 Task: Update the stories of the saved search to 2.
Action: Mouse moved to (937, 131)
Screenshot: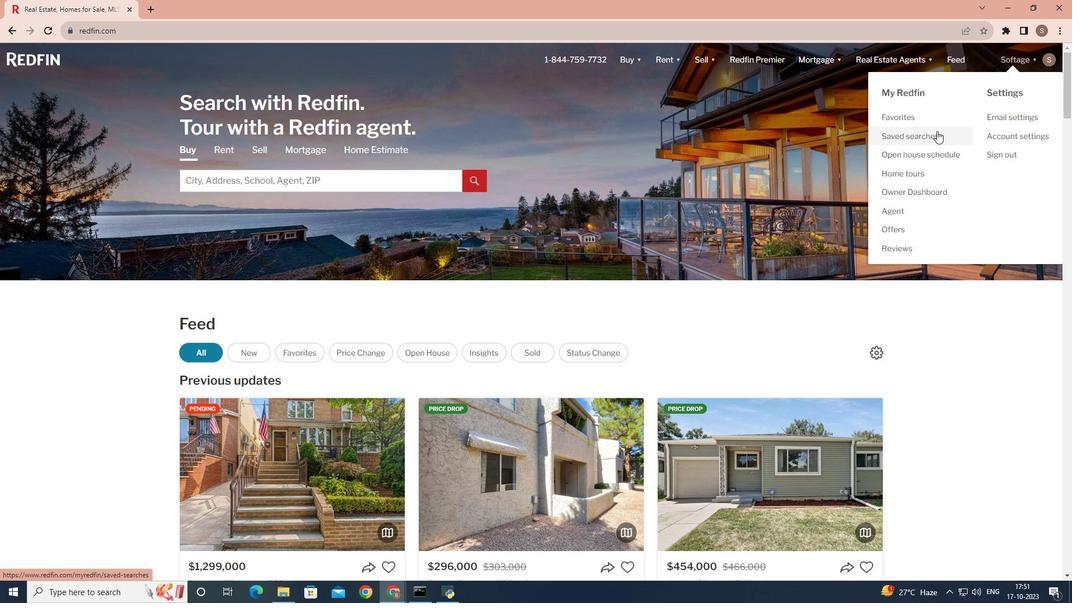 
Action: Mouse pressed left at (937, 131)
Screenshot: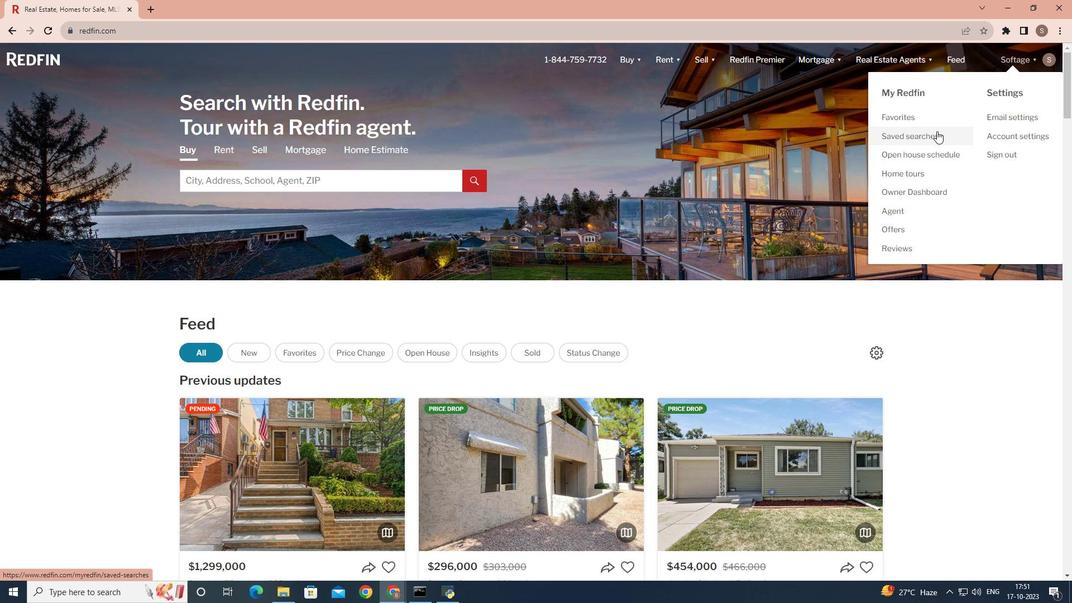 
Action: Mouse moved to (354, 273)
Screenshot: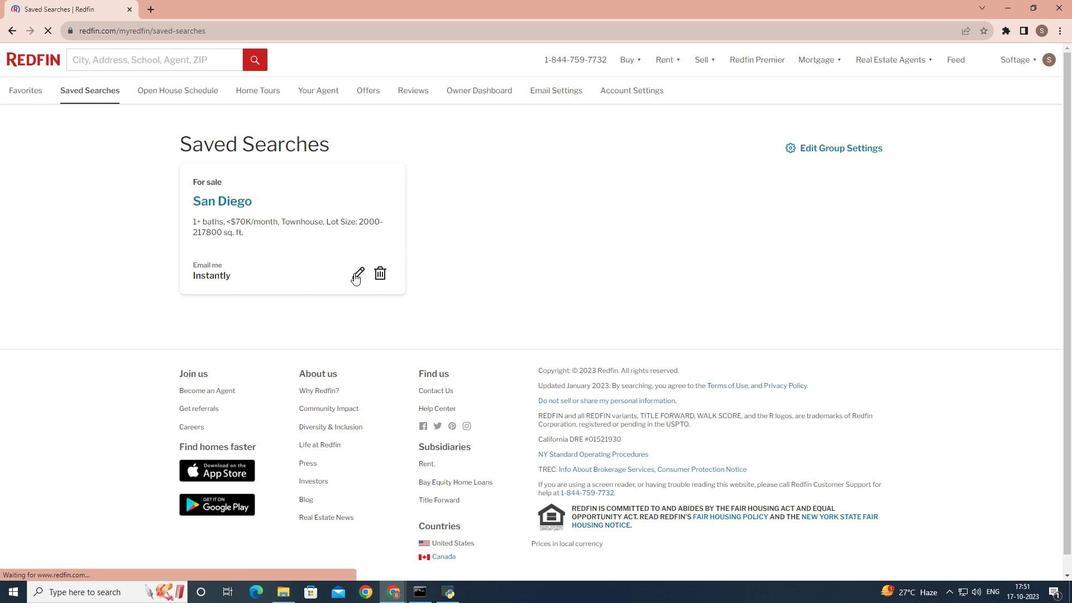 
Action: Mouse pressed left at (354, 273)
Screenshot: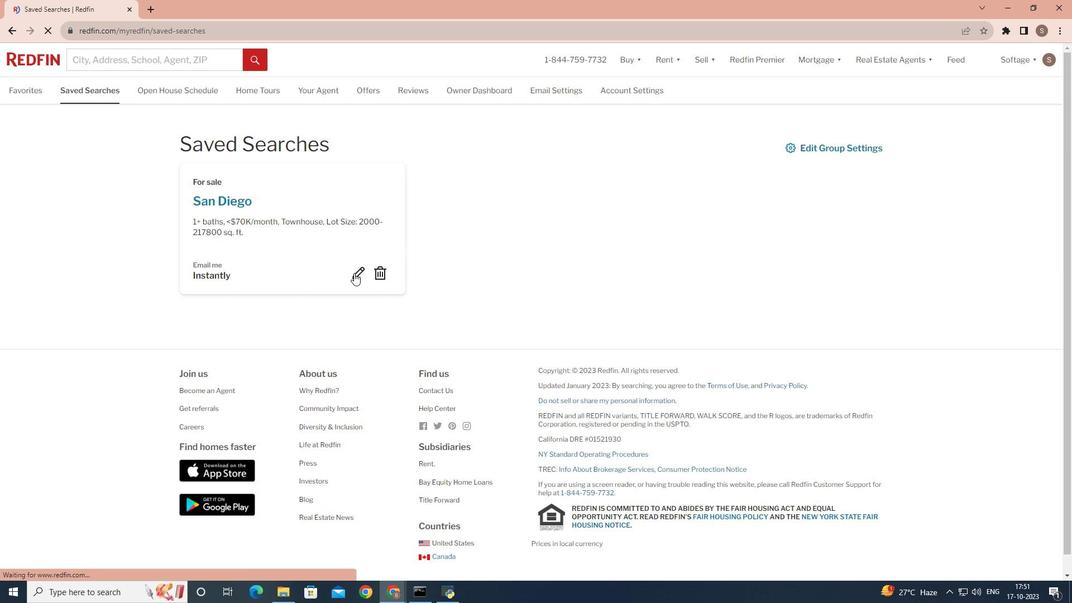 
Action: Mouse pressed left at (354, 273)
Screenshot: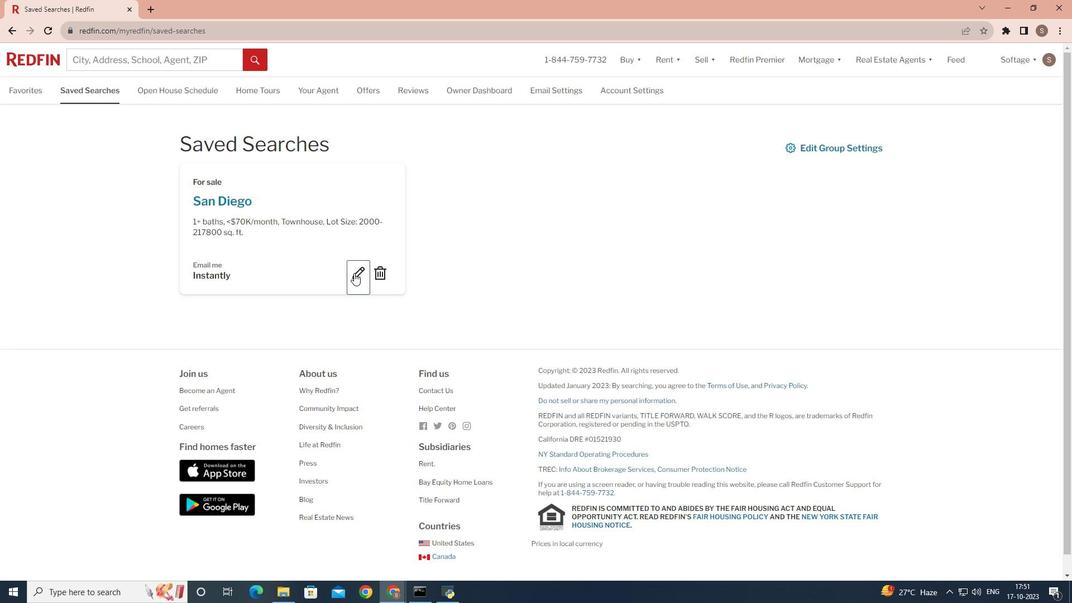 
Action: Mouse moved to (468, 384)
Screenshot: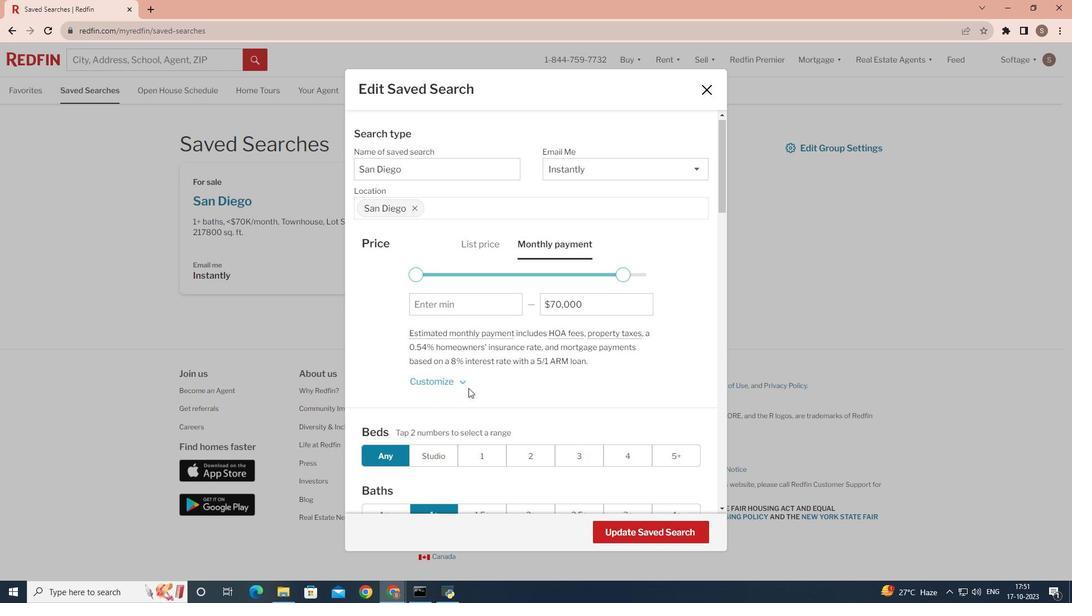 
Action: Mouse scrolled (468, 383) with delta (0, 0)
Screenshot: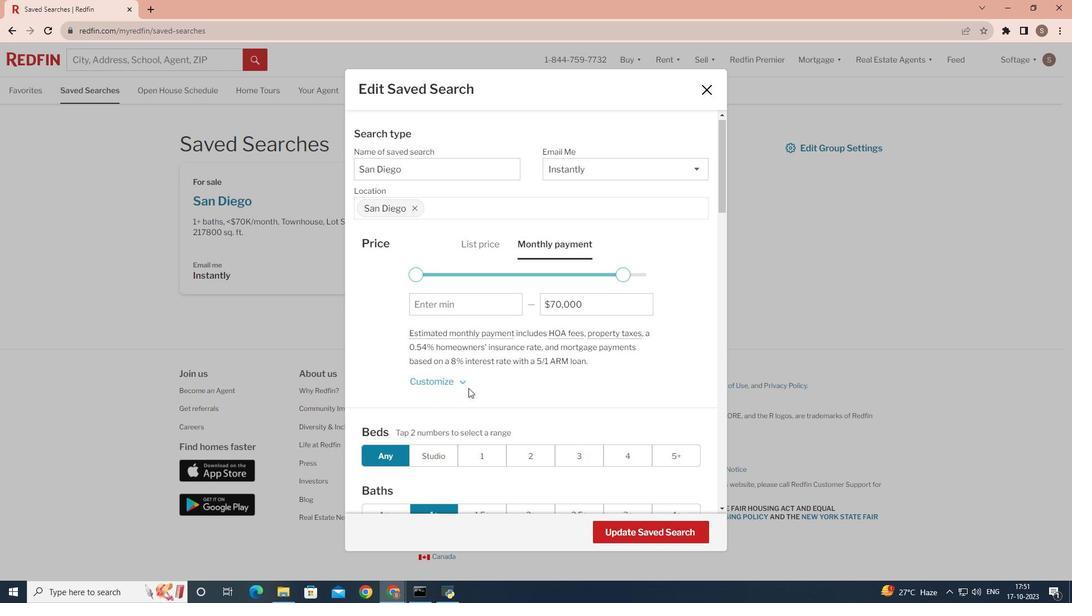 
Action: Mouse moved to (470, 392)
Screenshot: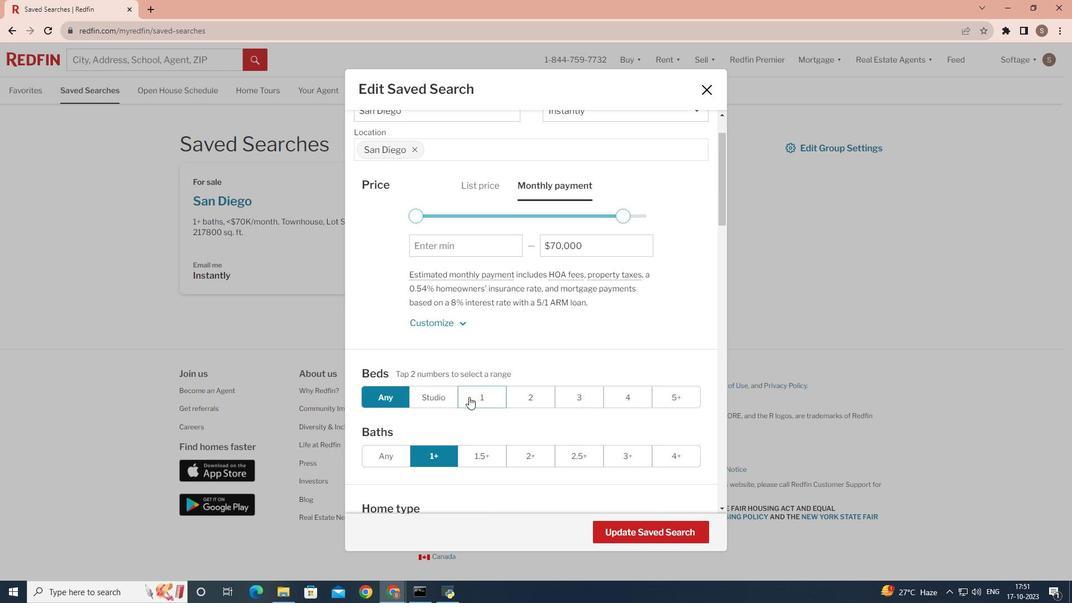 
Action: Mouse scrolled (470, 392) with delta (0, 0)
Screenshot: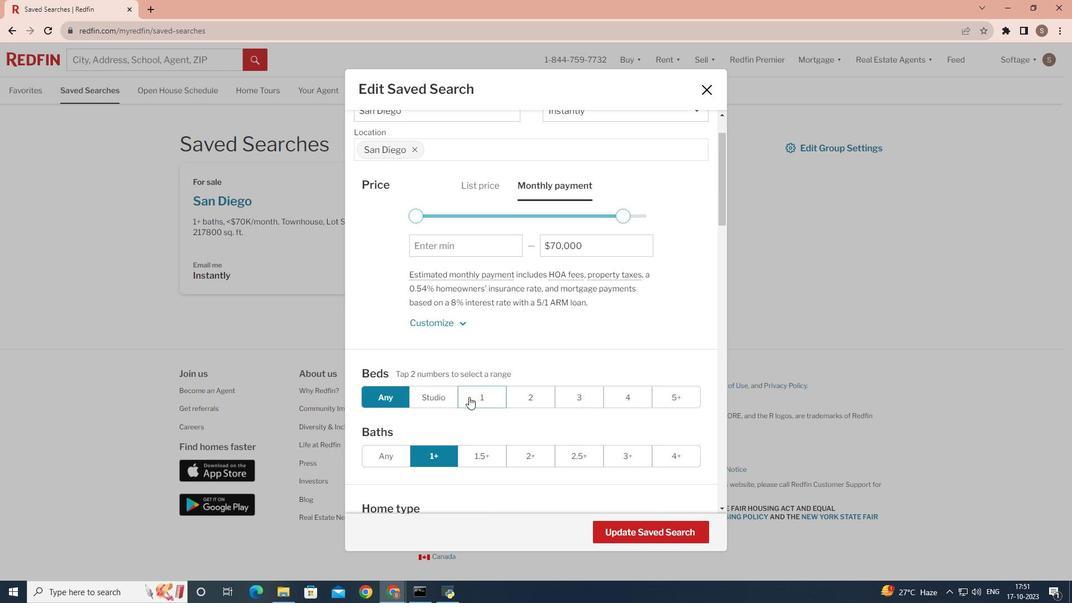 
Action: Mouse moved to (469, 397)
Screenshot: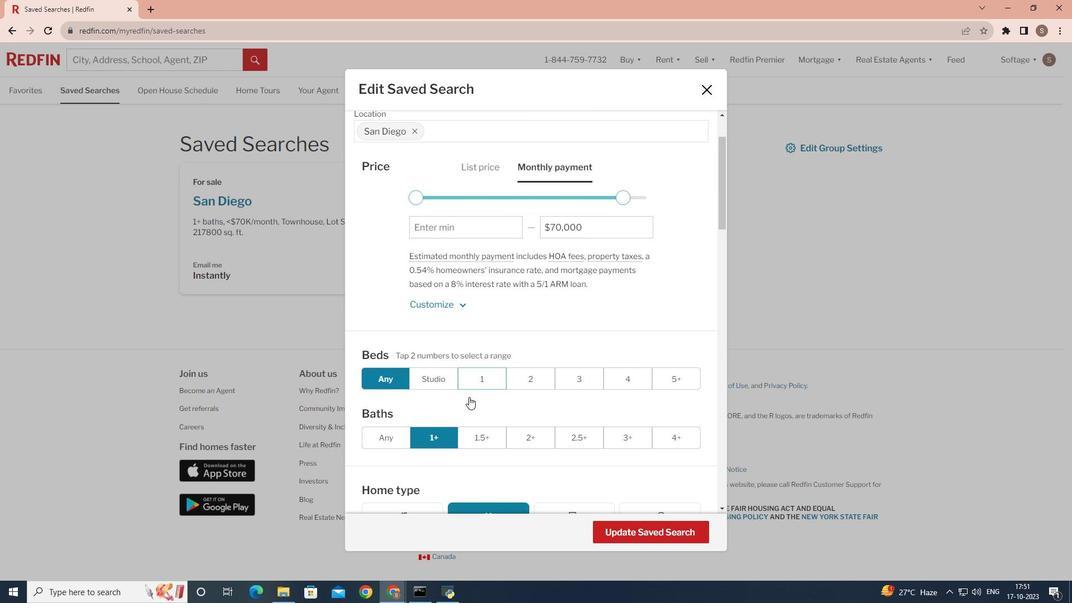 
Action: Mouse scrolled (469, 396) with delta (0, 0)
Screenshot: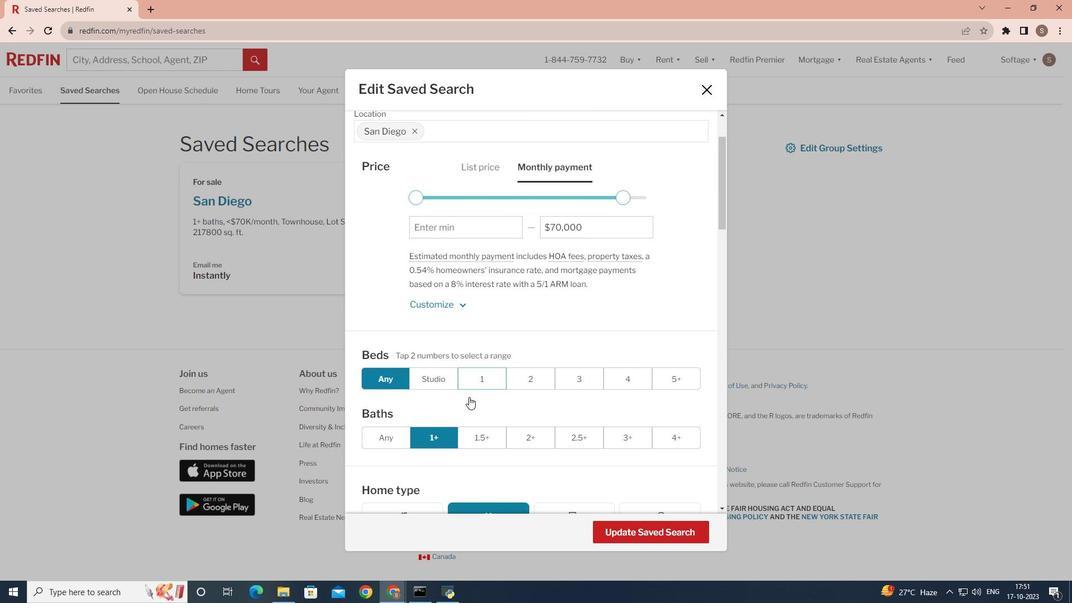 
Action: Mouse scrolled (469, 396) with delta (0, 0)
Screenshot: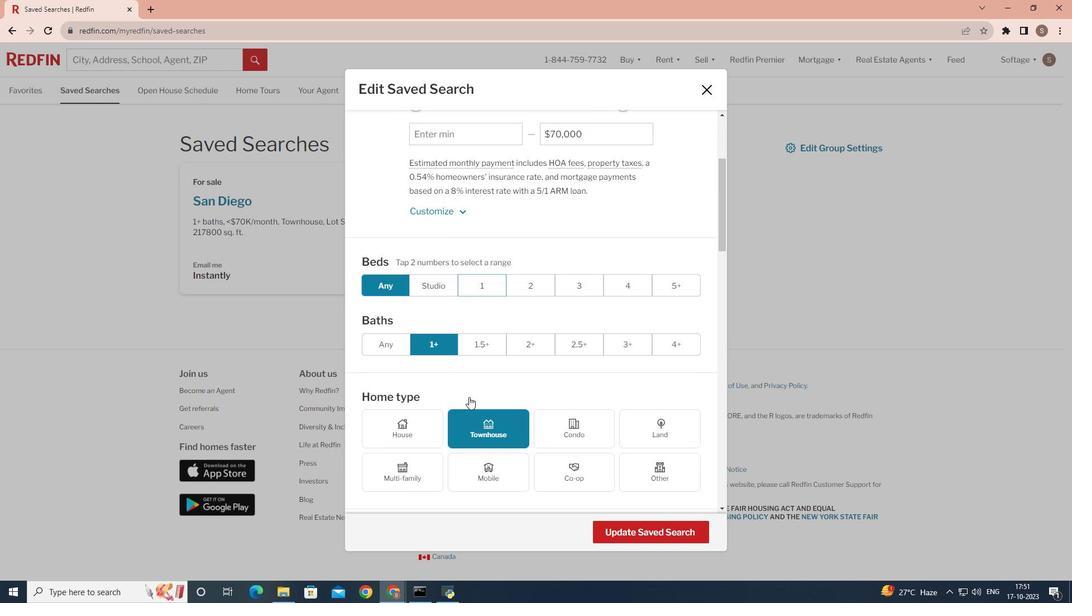
Action: Mouse scrolled (469, 396) with delta (0, 0)
Screenshot: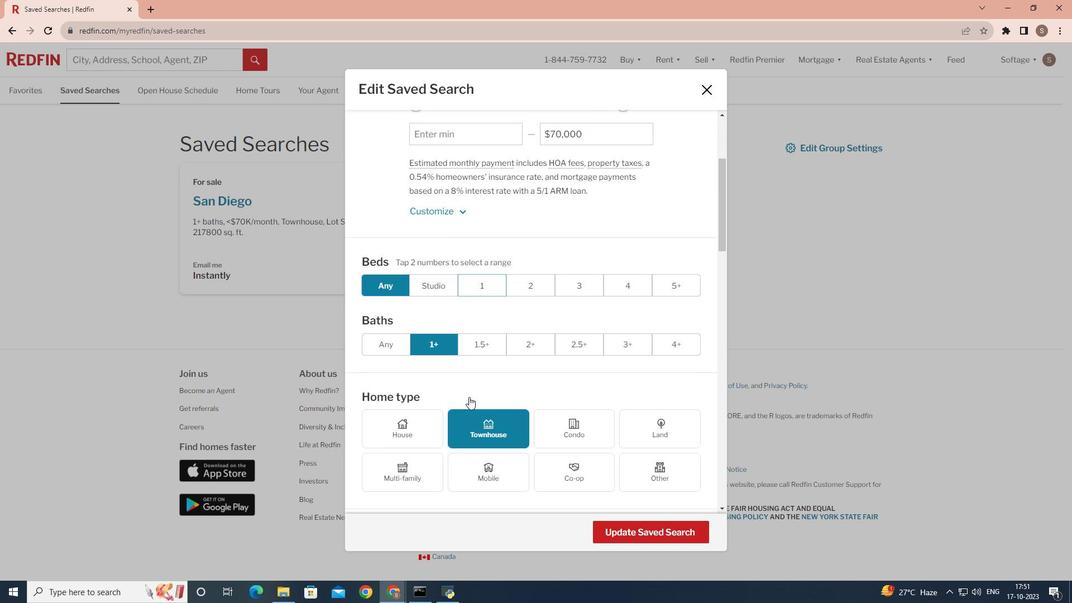 
Action: Mouse scrolled (469, 396) with delta (0, 0)
Screenshot: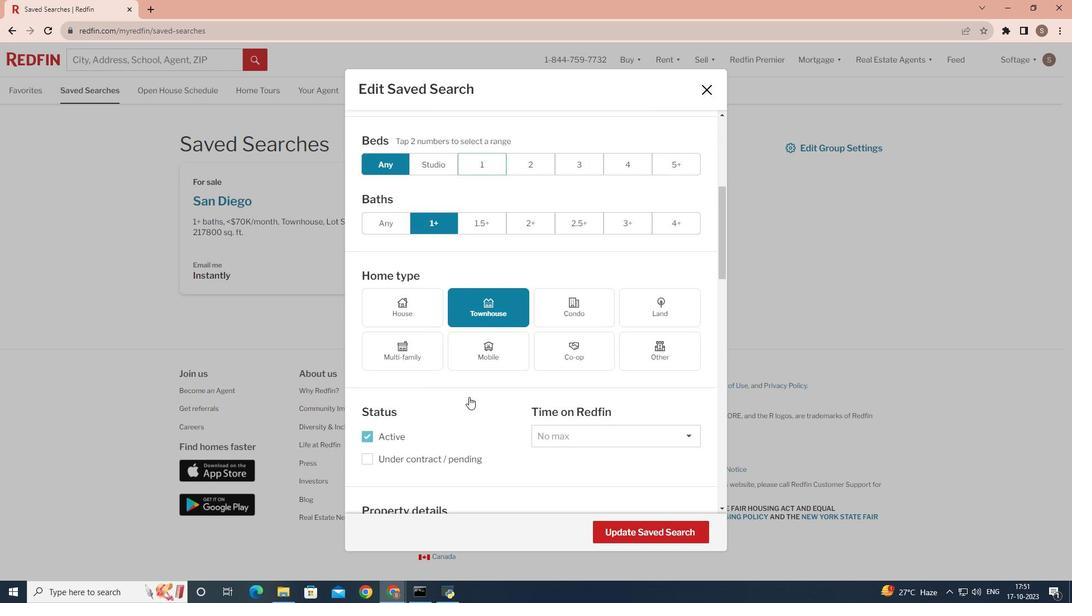 
Action: Mouse scrolled (469, 396) with delta (0, 0)
Screenshot: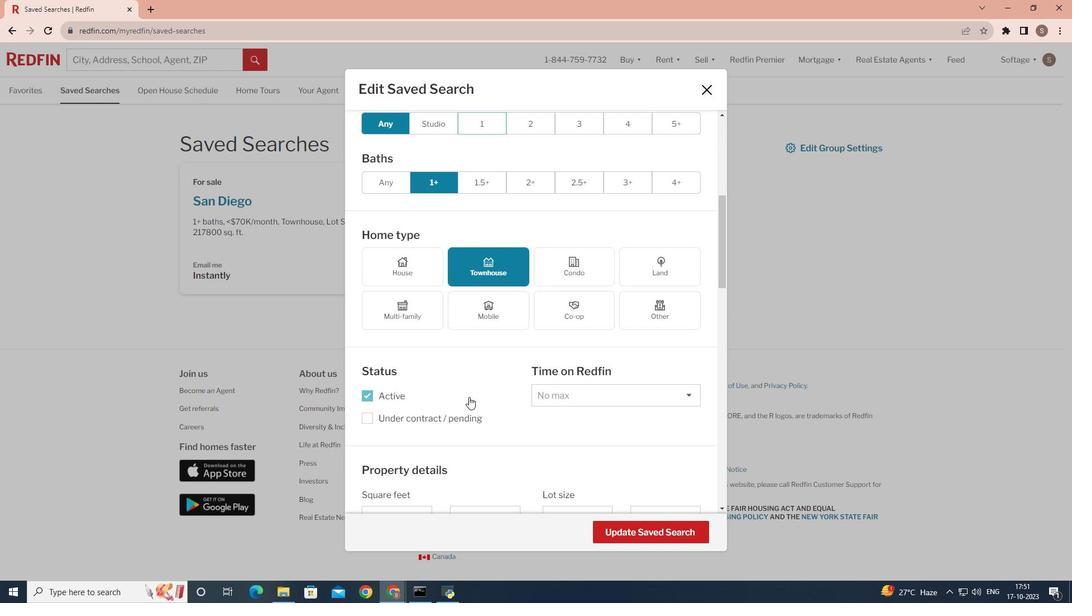 
Action: Mouse scrolled (469, 396) with delta (0, 0)
Screenshot: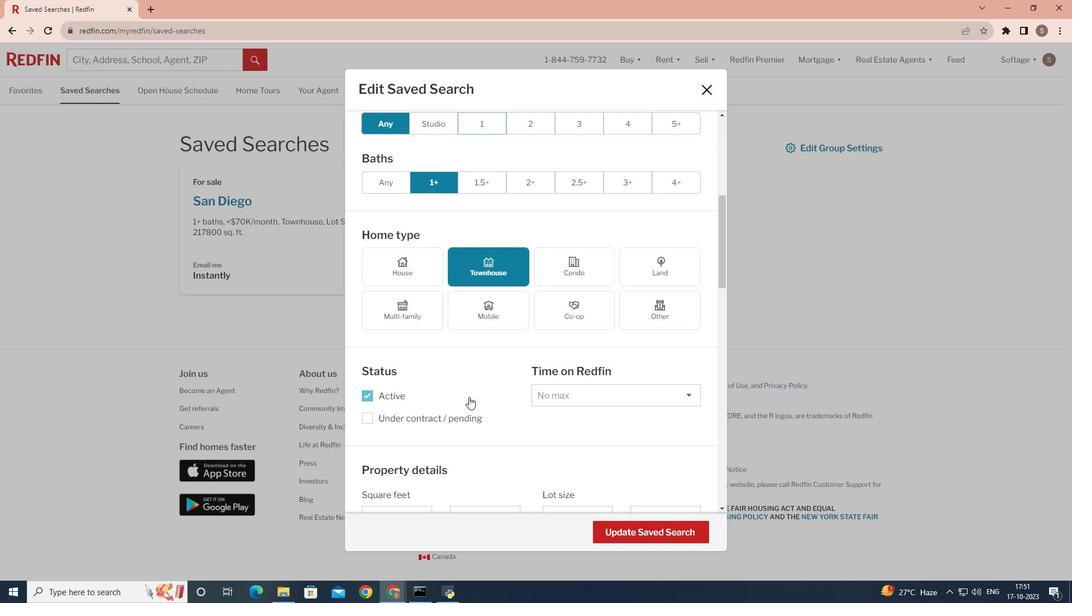 
Action: Mouse scrolled (469, 396) with delta (0, 0)
Screenshot: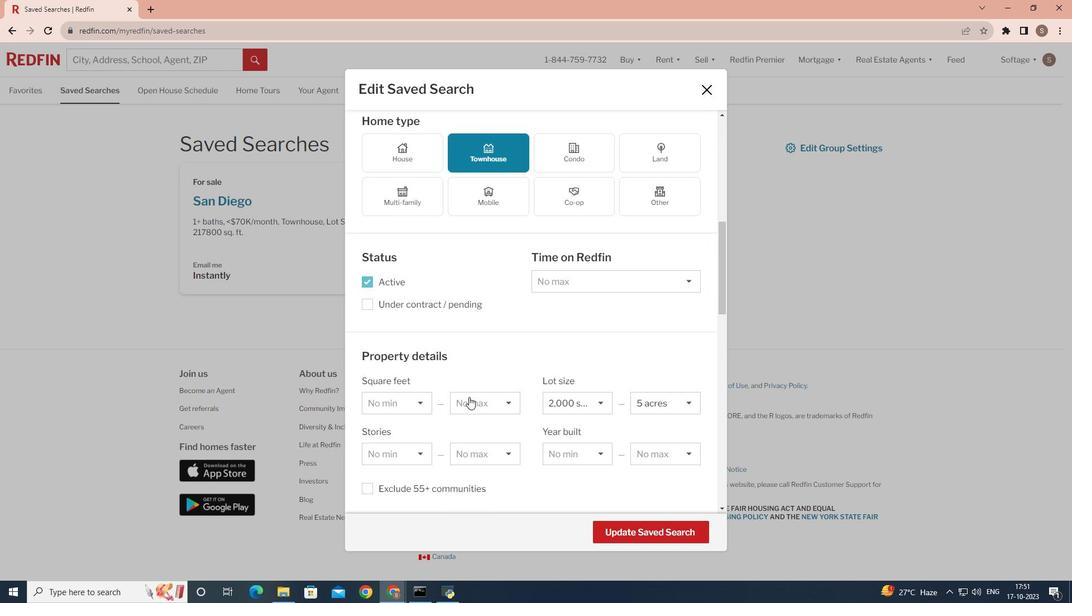 
Action: Mouse scrolled (469, 396) with delta (0, 0)
Screenshot: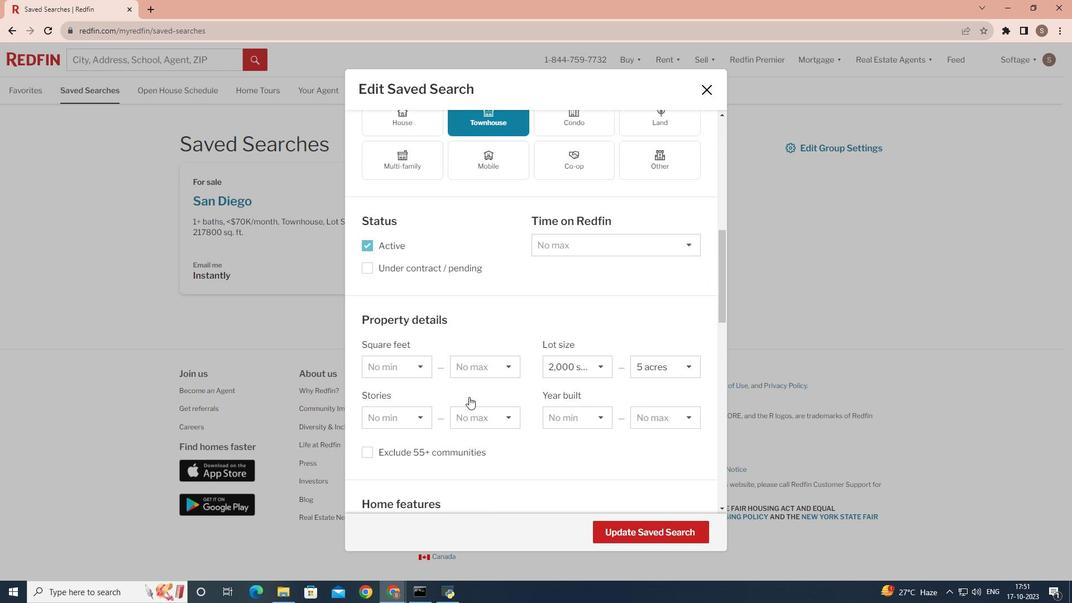 
Action: Mouse moved to (420, 341)
Screenshot: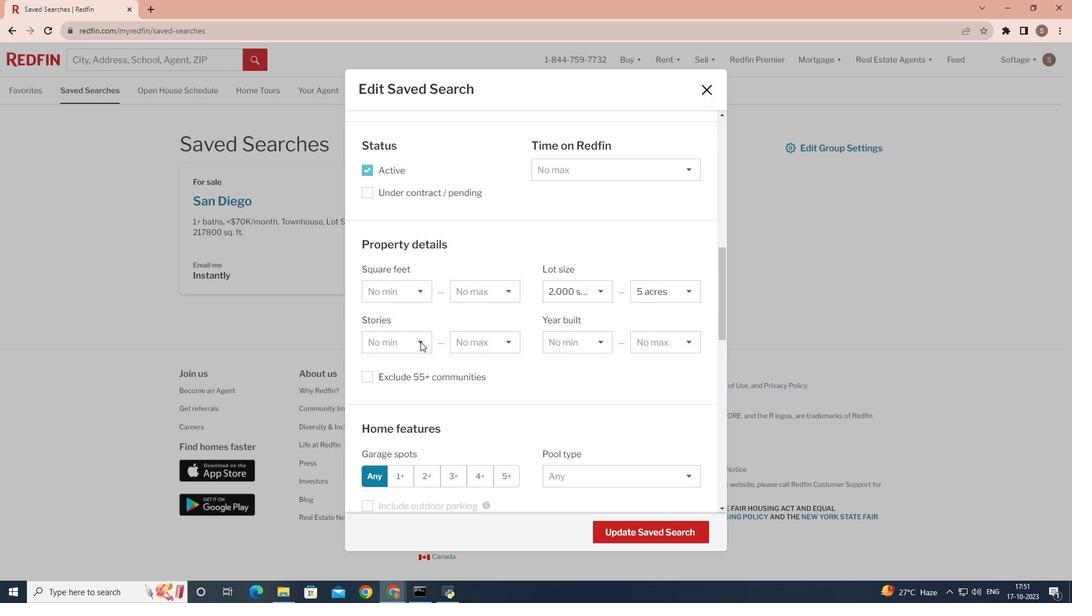 
Action: Mouse pressed left at (420, 341)
Screenshot: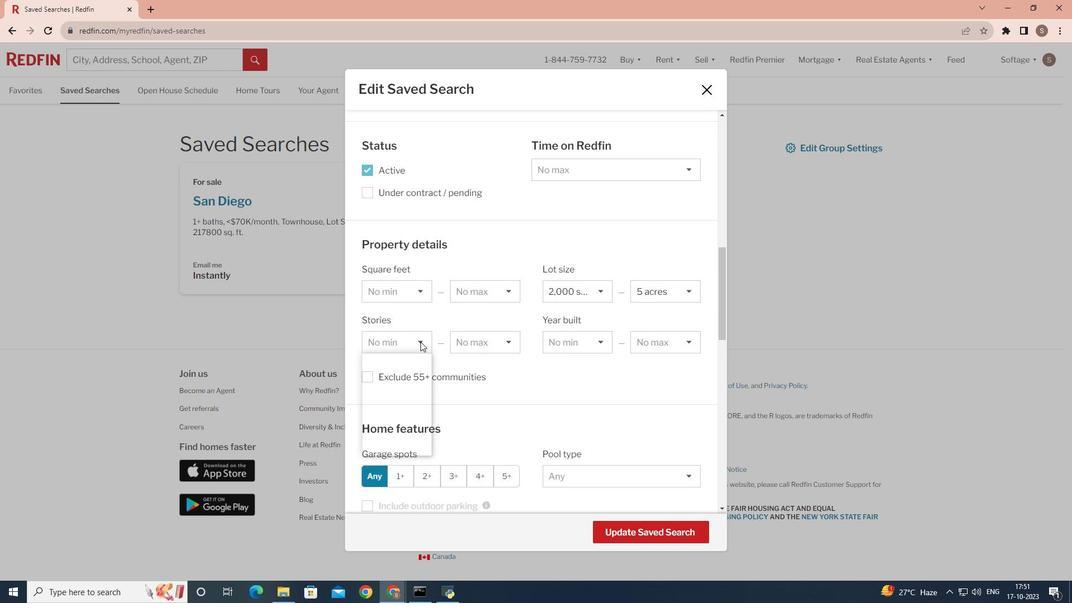 
Action: Mouse moved to (403, 376)
Screenshot: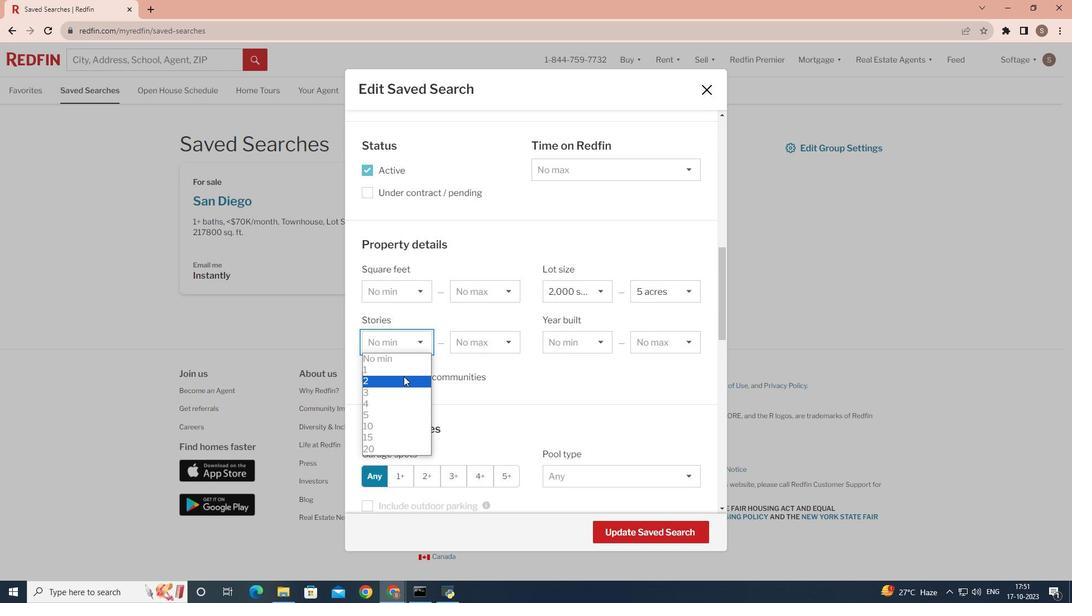 
Action: Mouse pressed left at (403, 376)
Screenshot: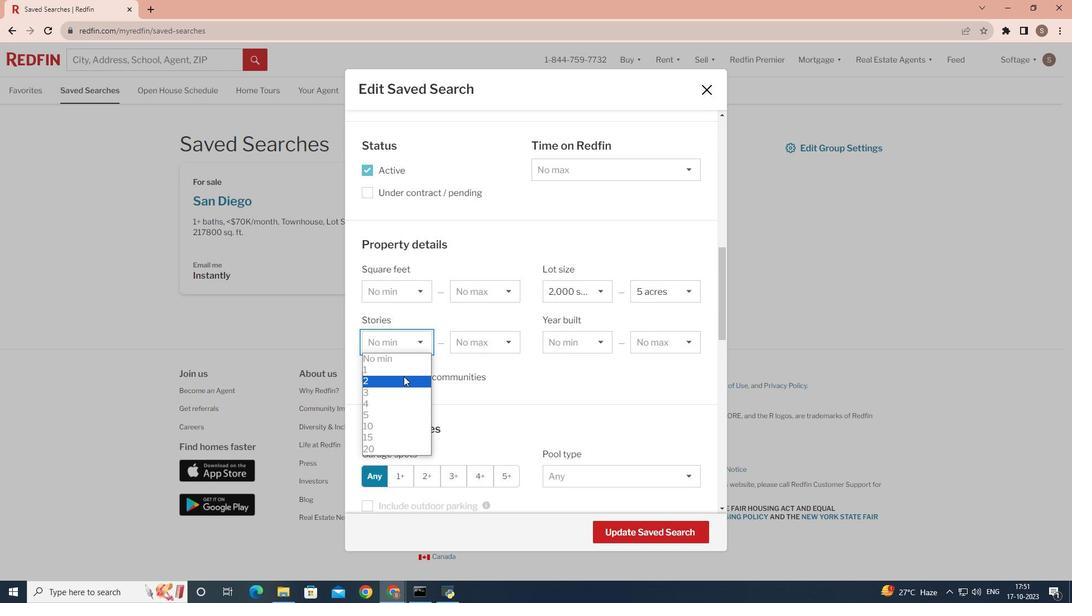 
Action: Mouse moved to (604, 531)
Screenshot: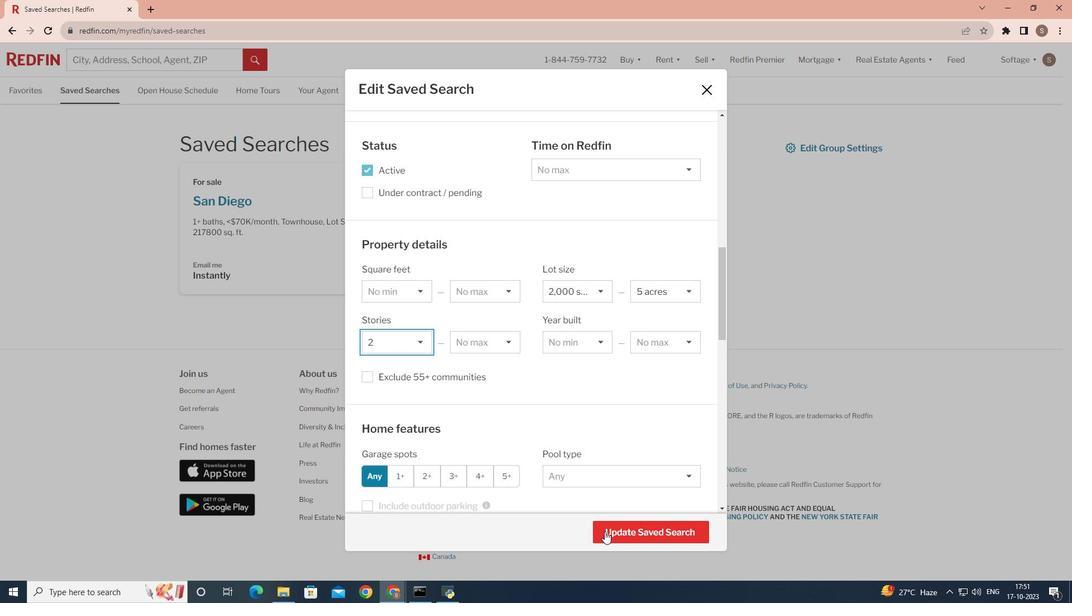 
Action: Mouse pressed left at (604, 531)
Screenshot: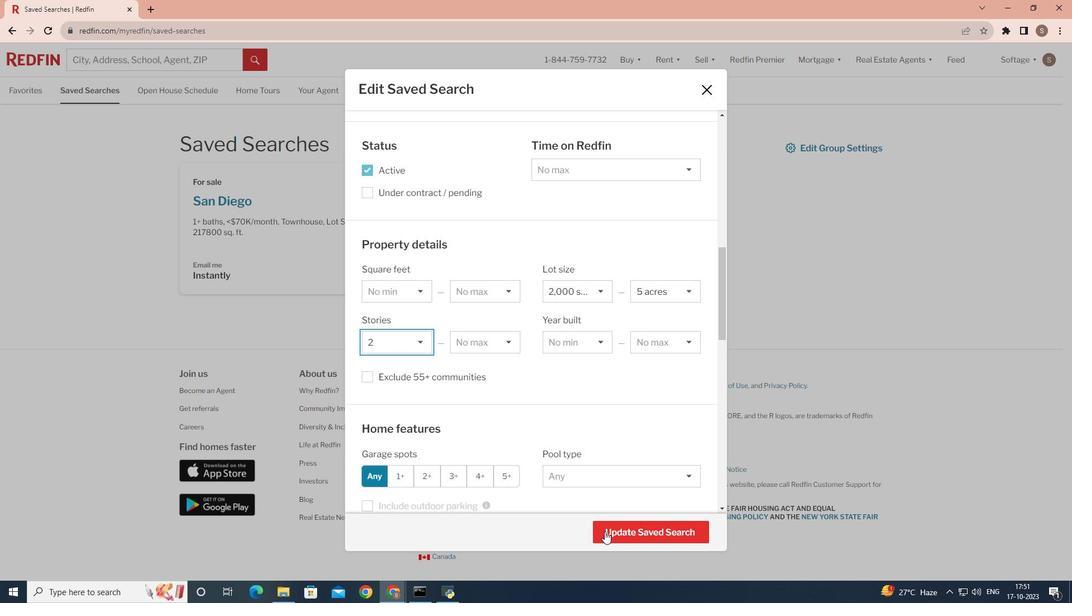 
Action: Mouse moved to (605, 532)
Screenshot: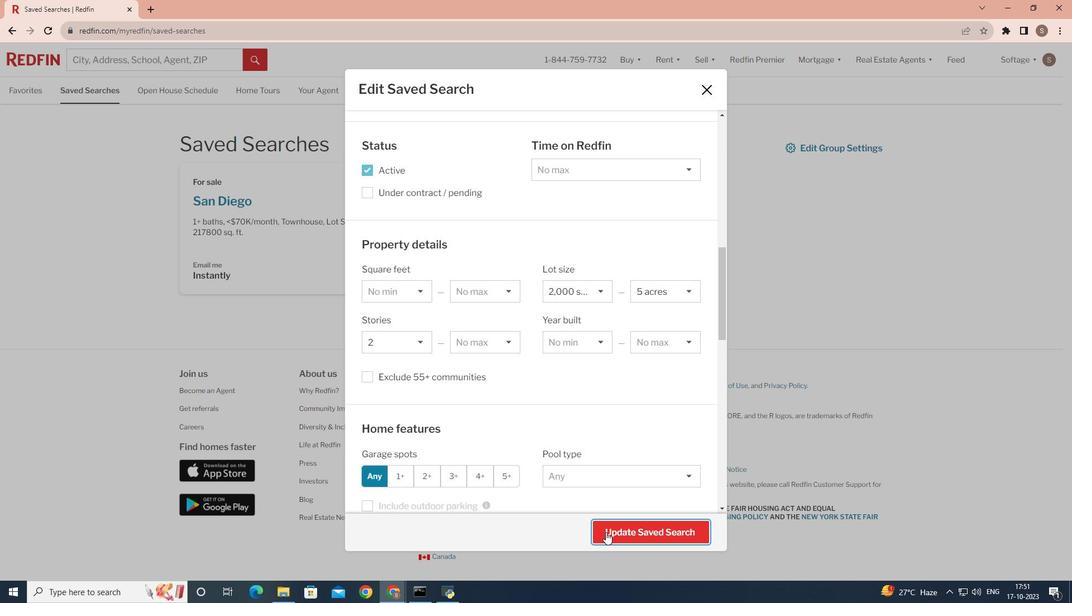 
